 Task: Create List Training and Development in Board Brand Awareness Campaign to Workspace Cost Accounting. Create List Performance Evaluation in Board Data Governance to Workspace Cost Accounting. Create List Employee Engagement in Board Social Media Community Management and Engagement to Workspace Cost Accounting
Action: Mouse moved to (116, 402)
Screenshot: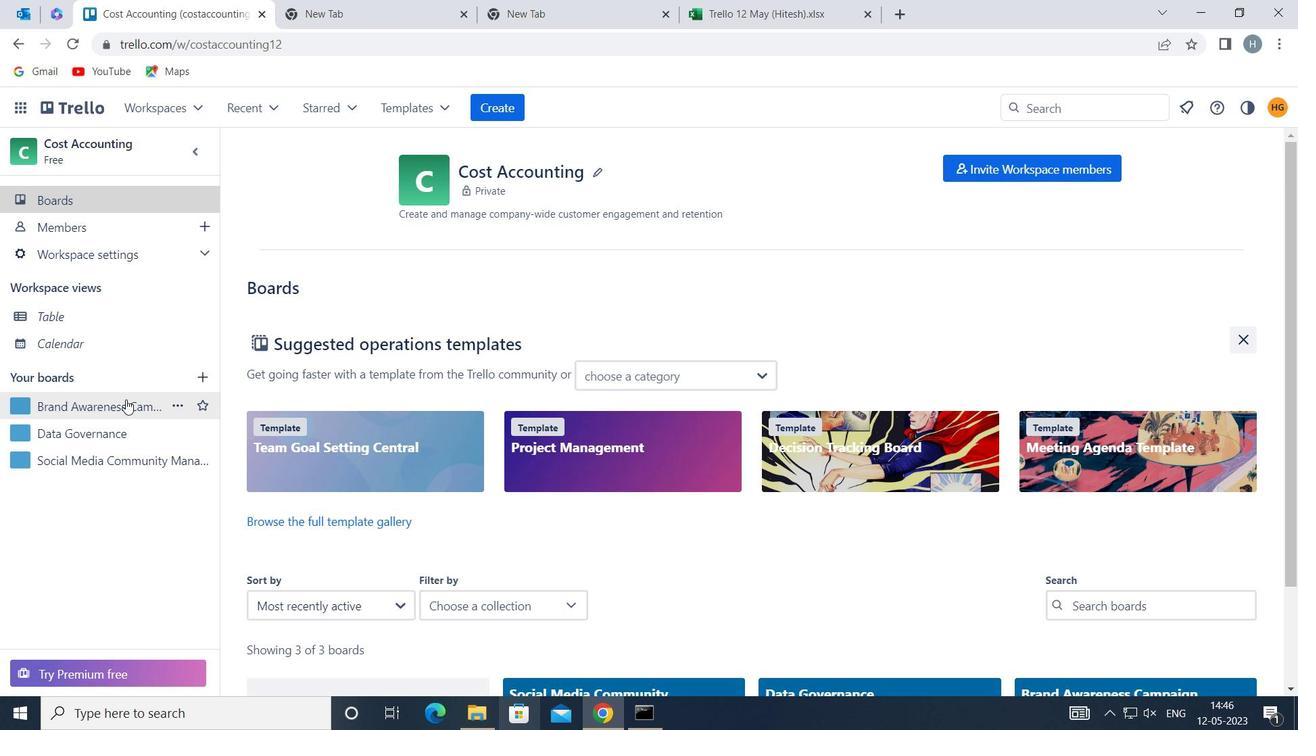 
Action: Mouse pressed left at (116, 402)
Screenshot: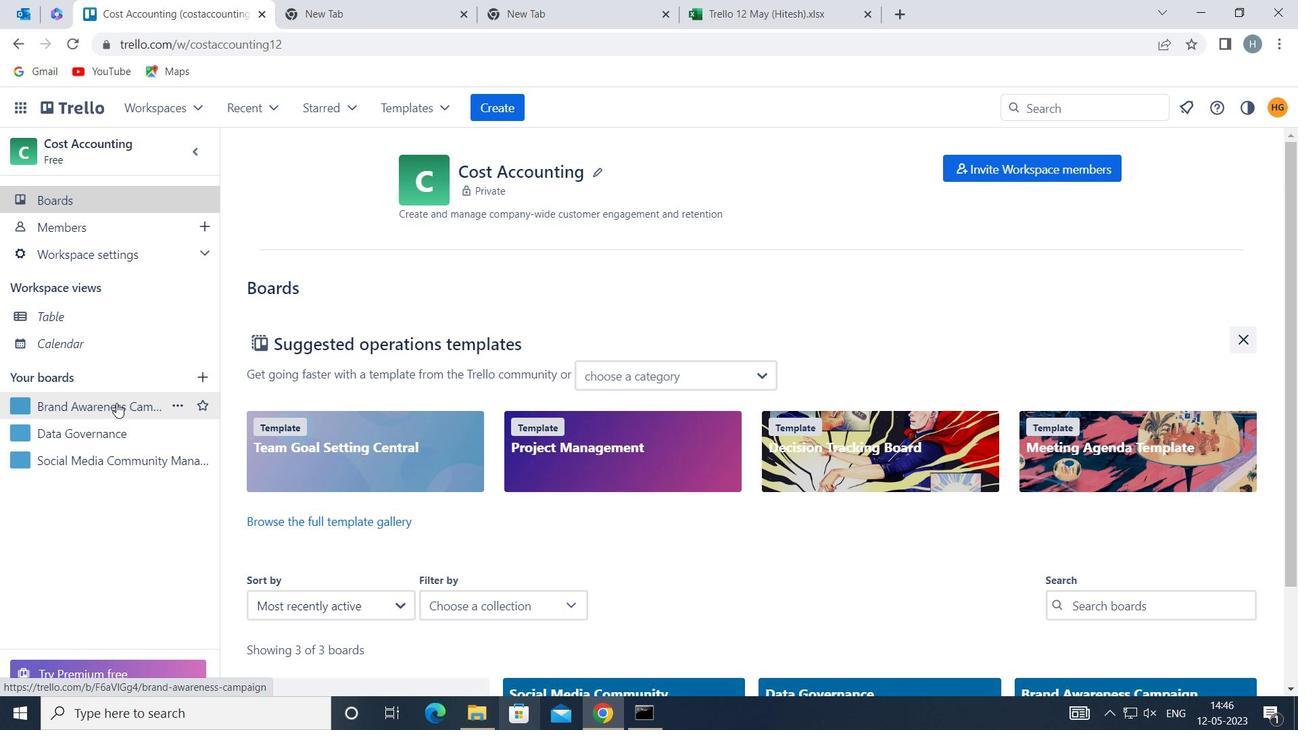 
Action: Mouse moved to (541, 199)
Screenshot: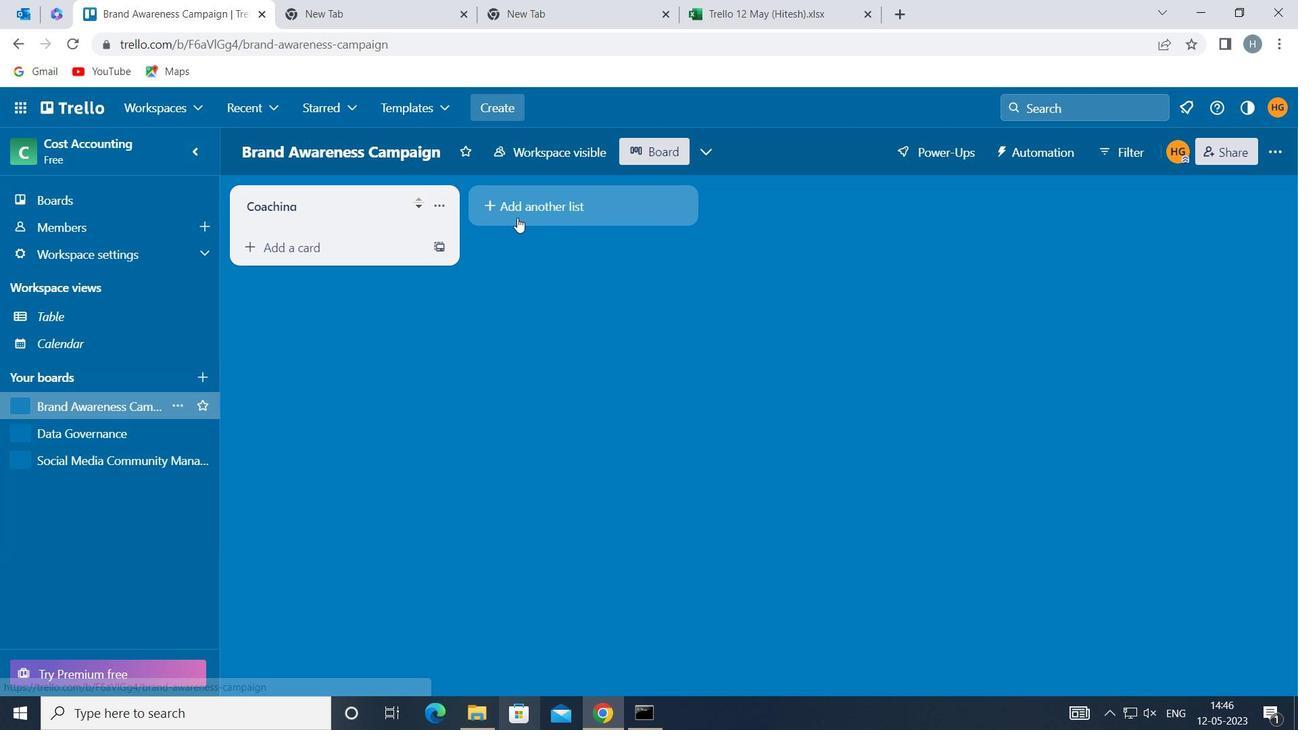
Action: Mouse pressed left at (541, 199)
Screenshot: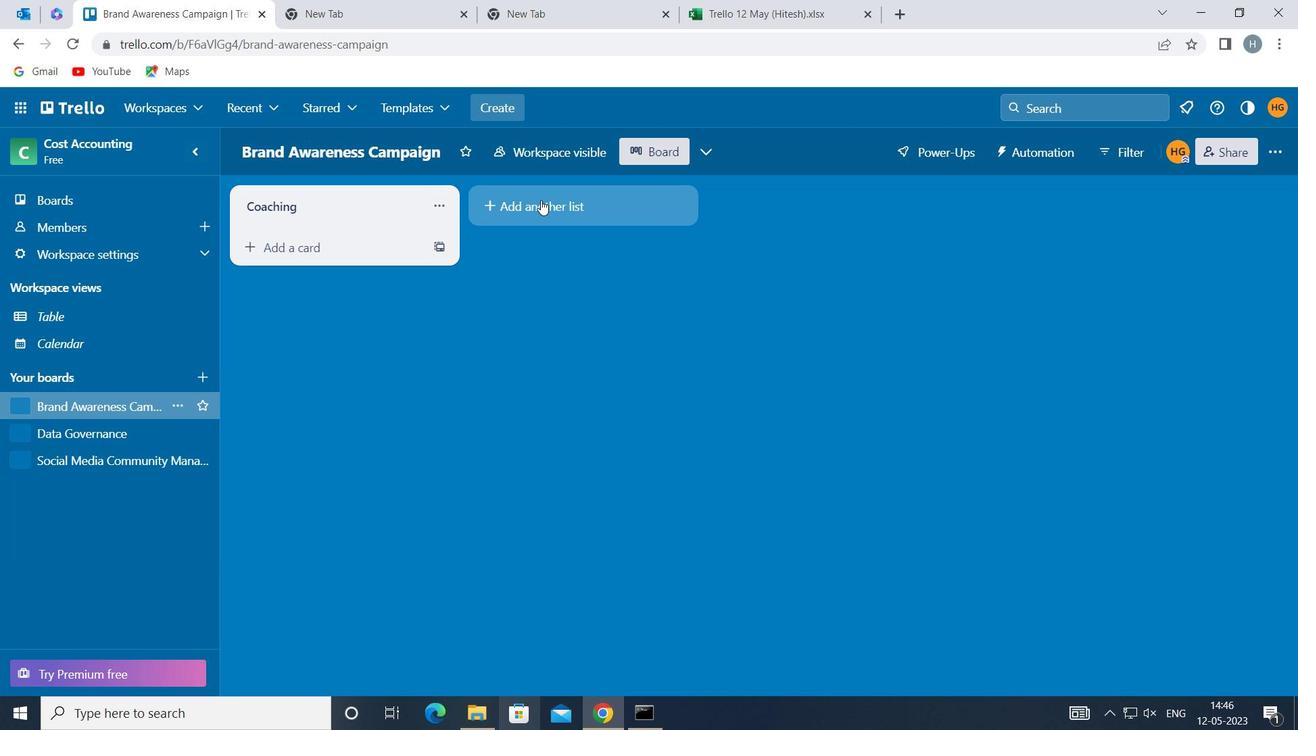 
Action: Mouse moved to (546, 206)
Screenshot: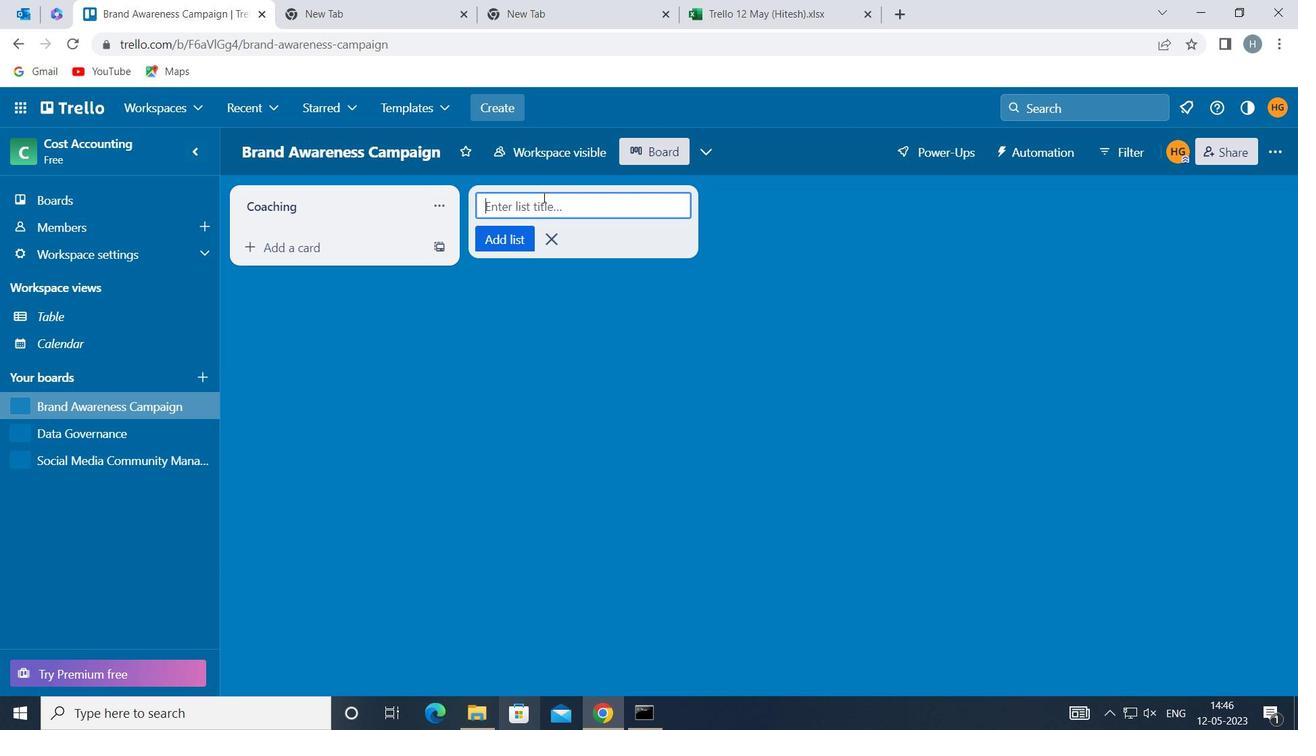 
Action: Mouse pressed left at (546, 206)
Screenshot: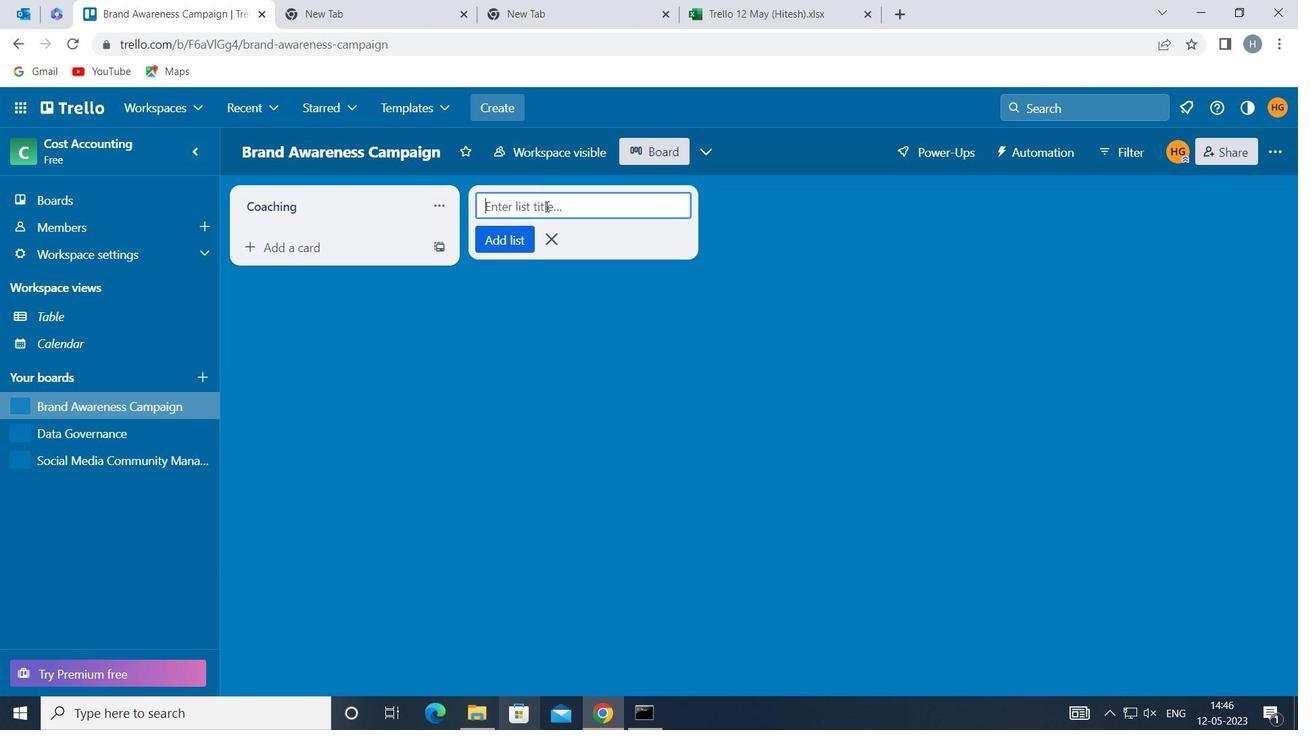 
Action: Key pressed <Key.shift>TRAINING<Key.space>AND<Key.space><Key.shift>DEVELOPMENT<Key.space>
Screenshot: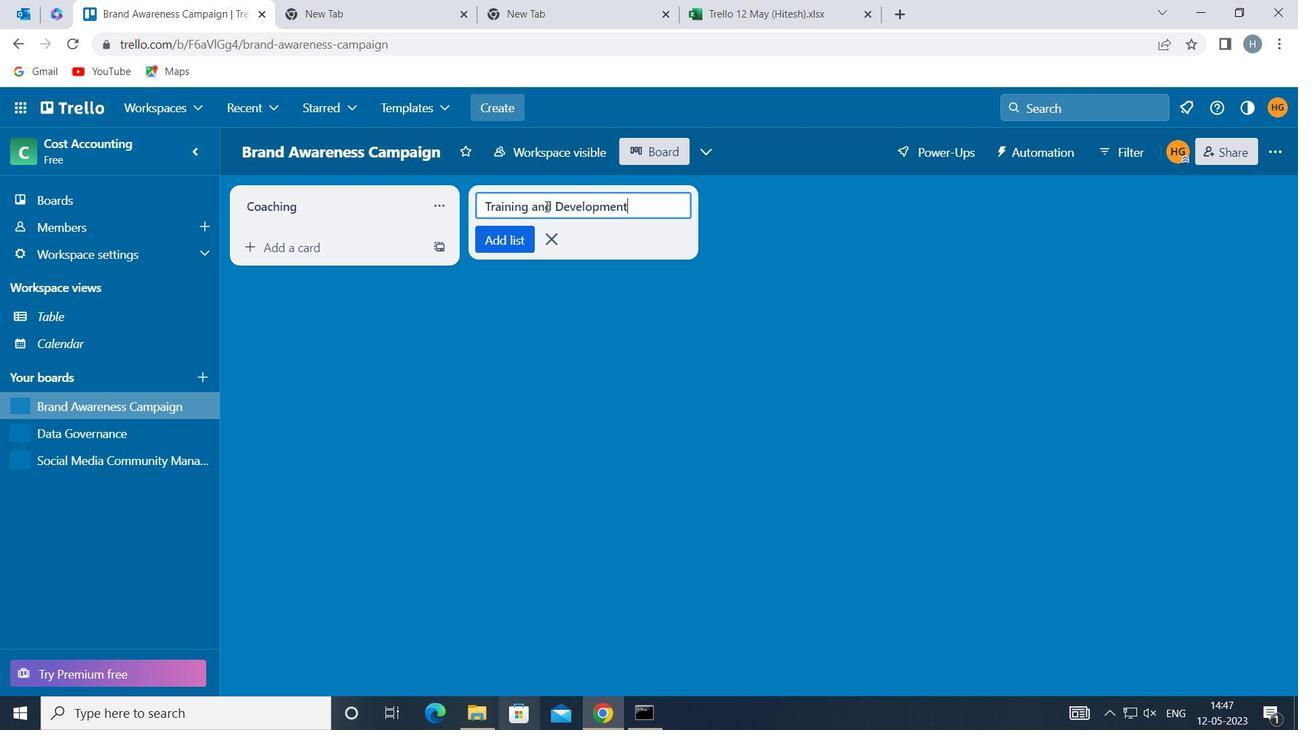 
Action: Mouse moved to (479, 238)
Screenshot: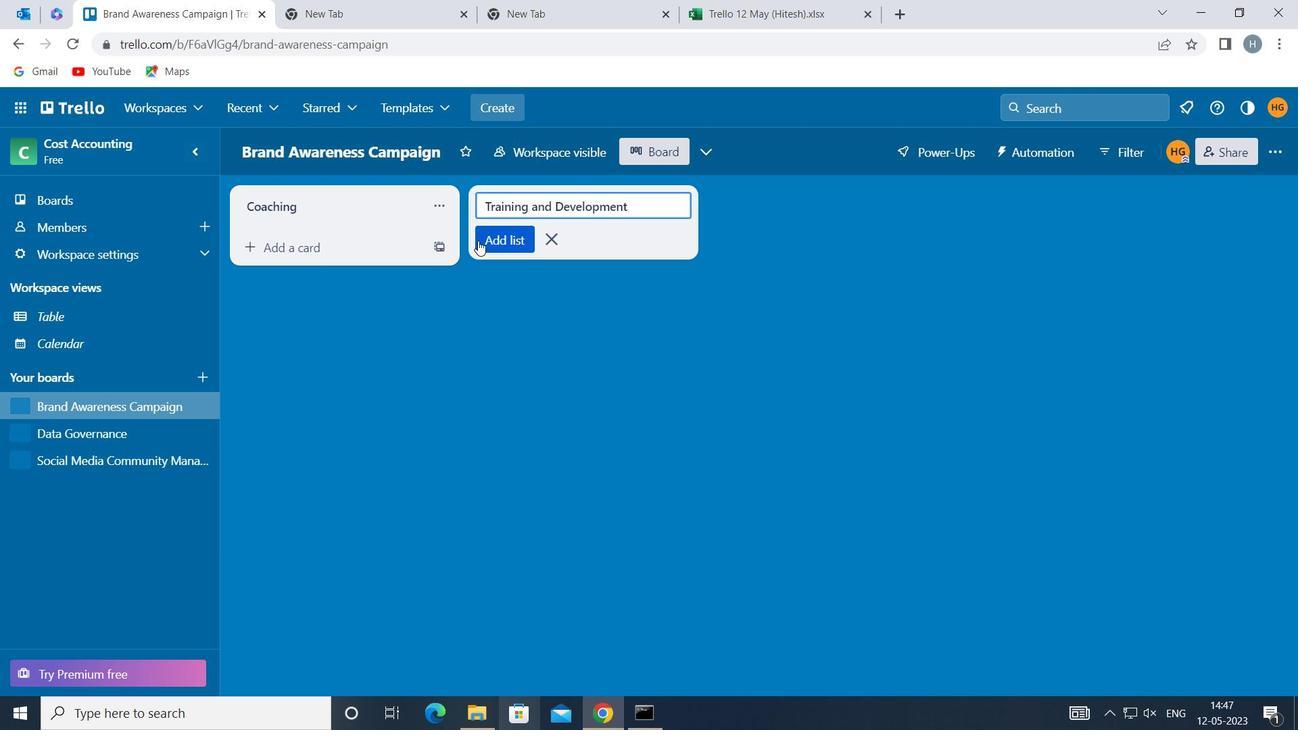 
Action: Mouse pressed left at (479, 238)
Screenshot: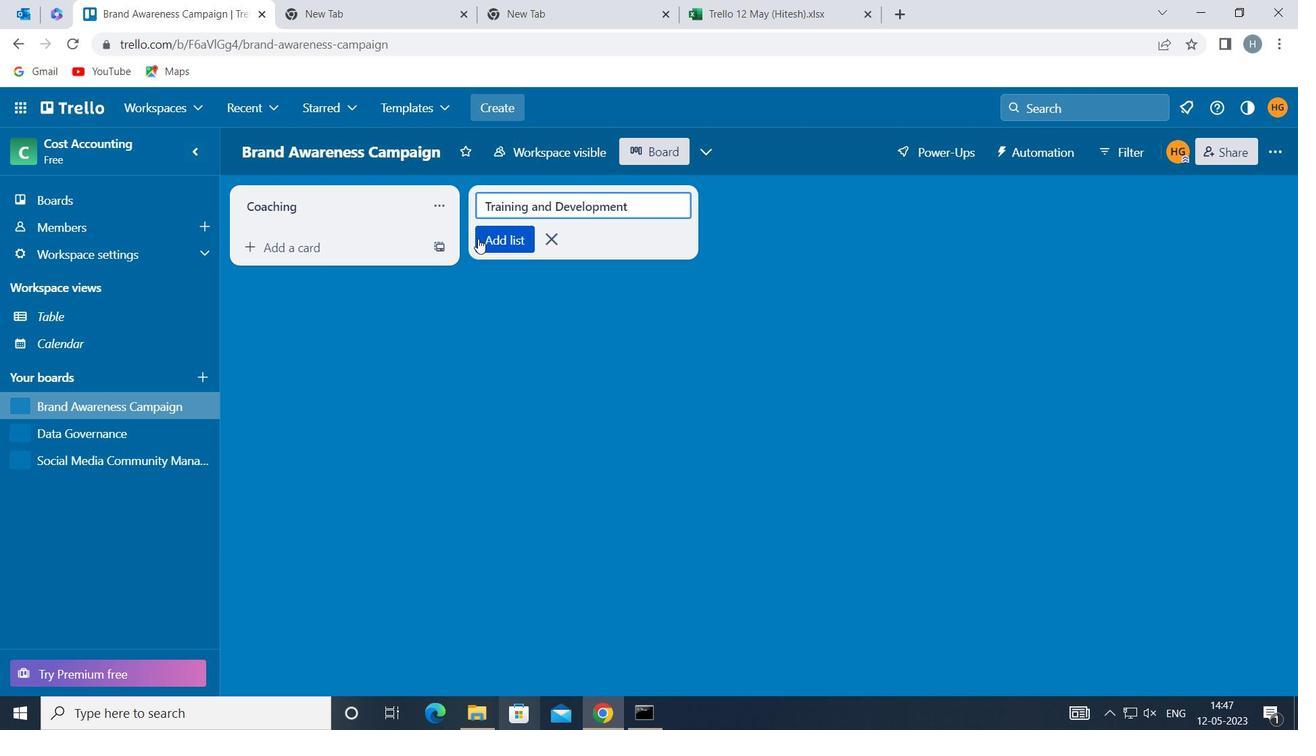 
Action: Mouse moved to (423, 380)
Screenshot: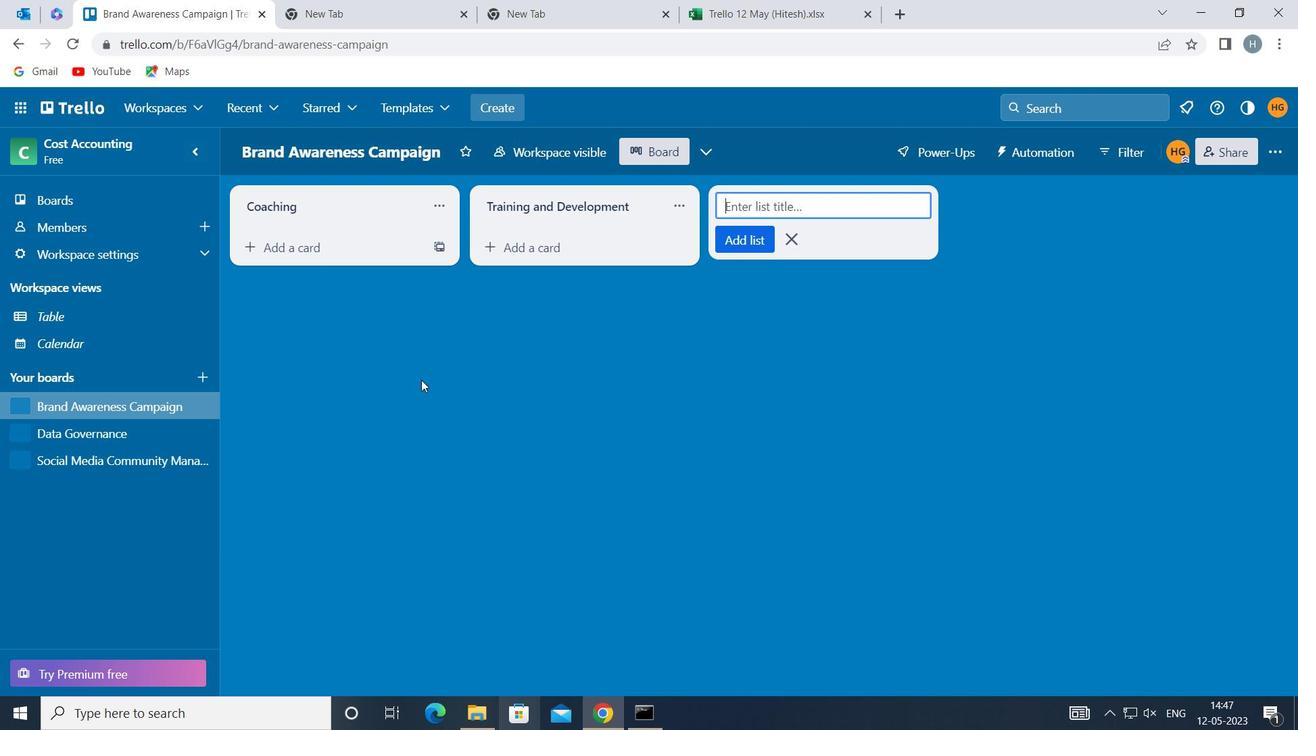 
Action: Mouse pressed left at (423, 380)
Screenshot: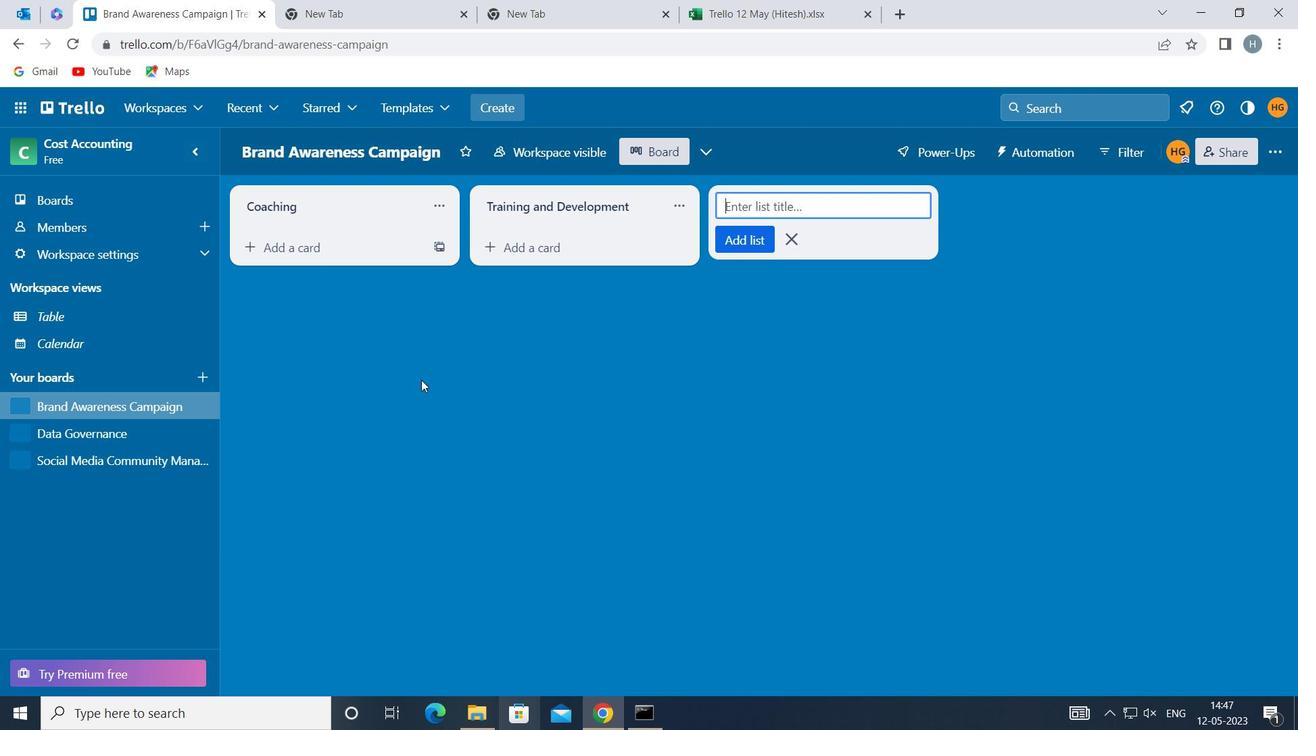 
Action: Mouse moved to (94, 429)
Screenshot: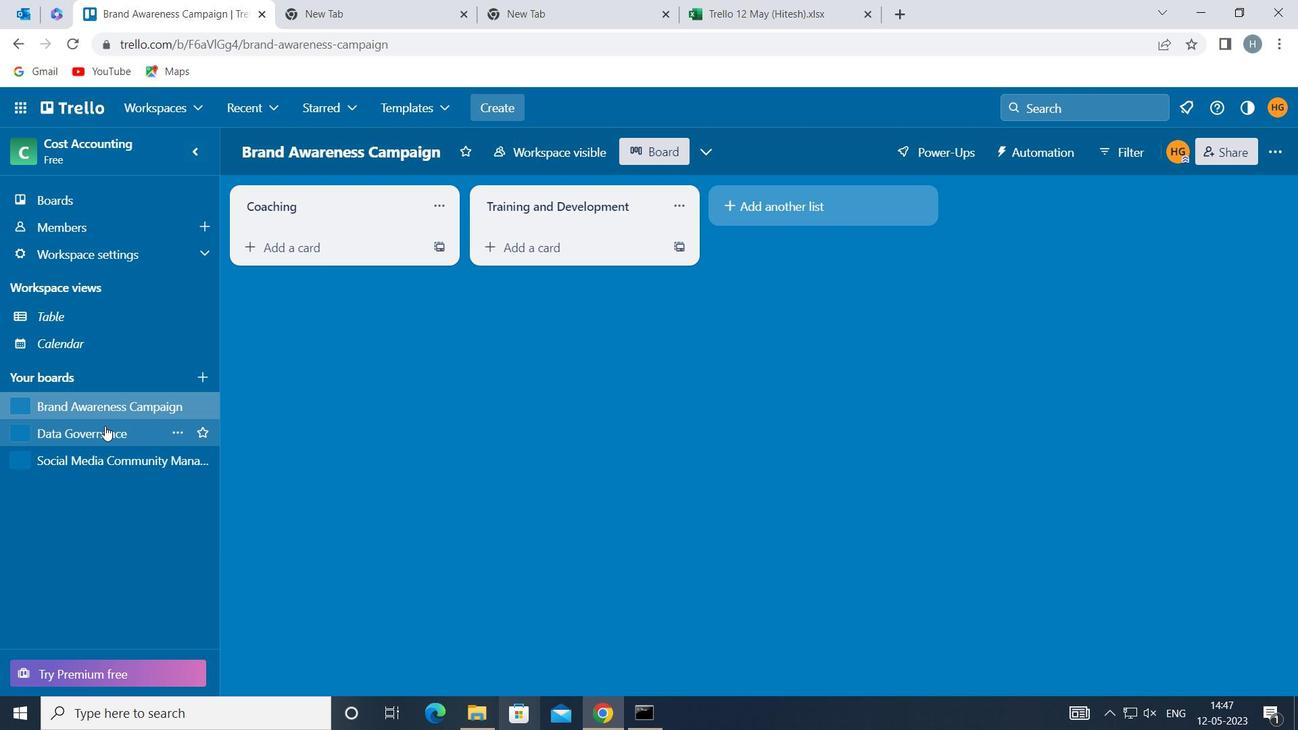 
Action: Mouse pressed left at (94, 429)
Screenshot: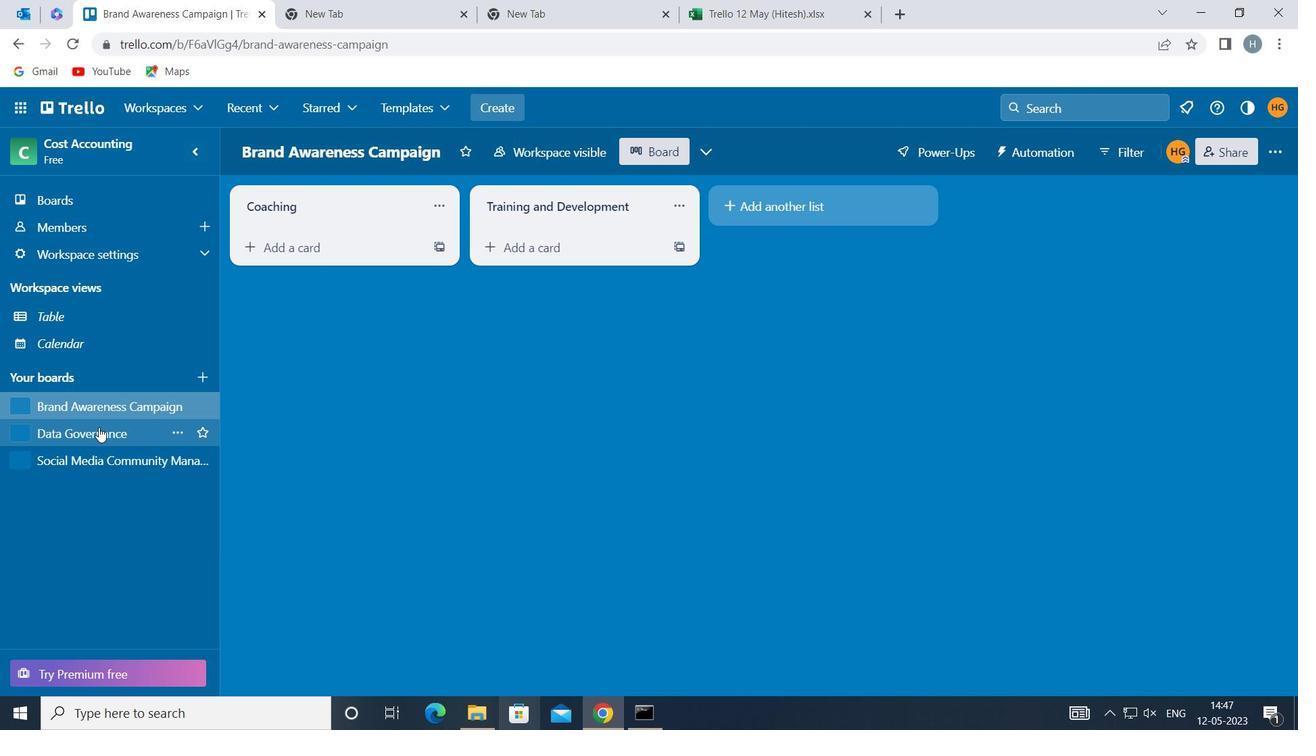 
Action: Mouse moved to (527, 204)
Screenshot: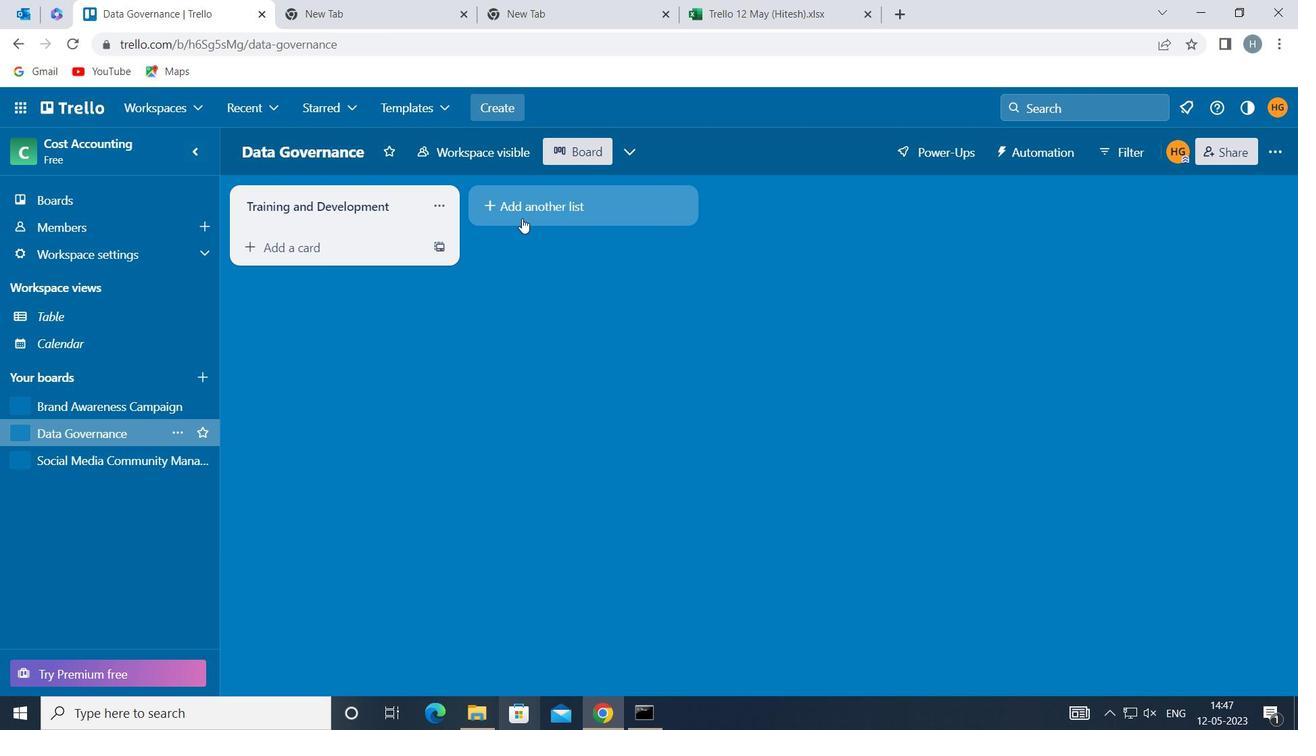 
Action: Mouse pressed left at (527, 204)
Screenshot: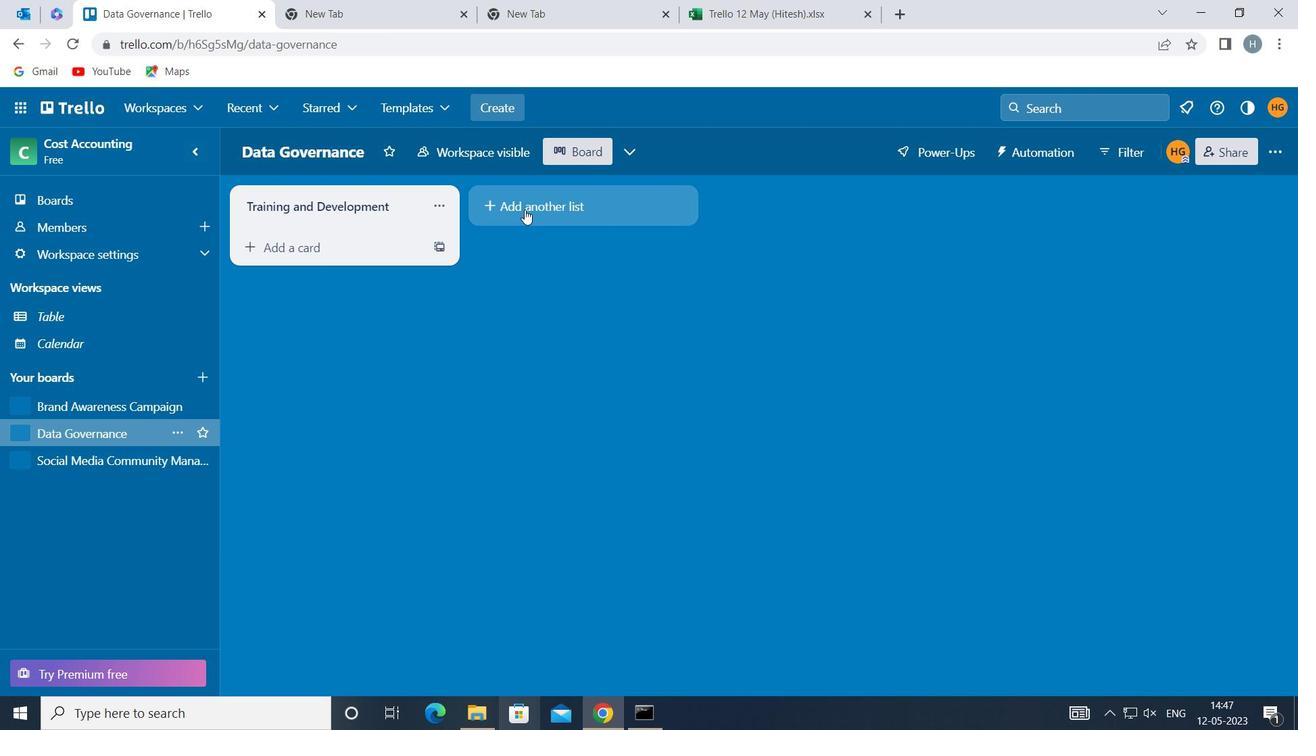 
Action: Mouse moved to (528, 203)
Screenshot: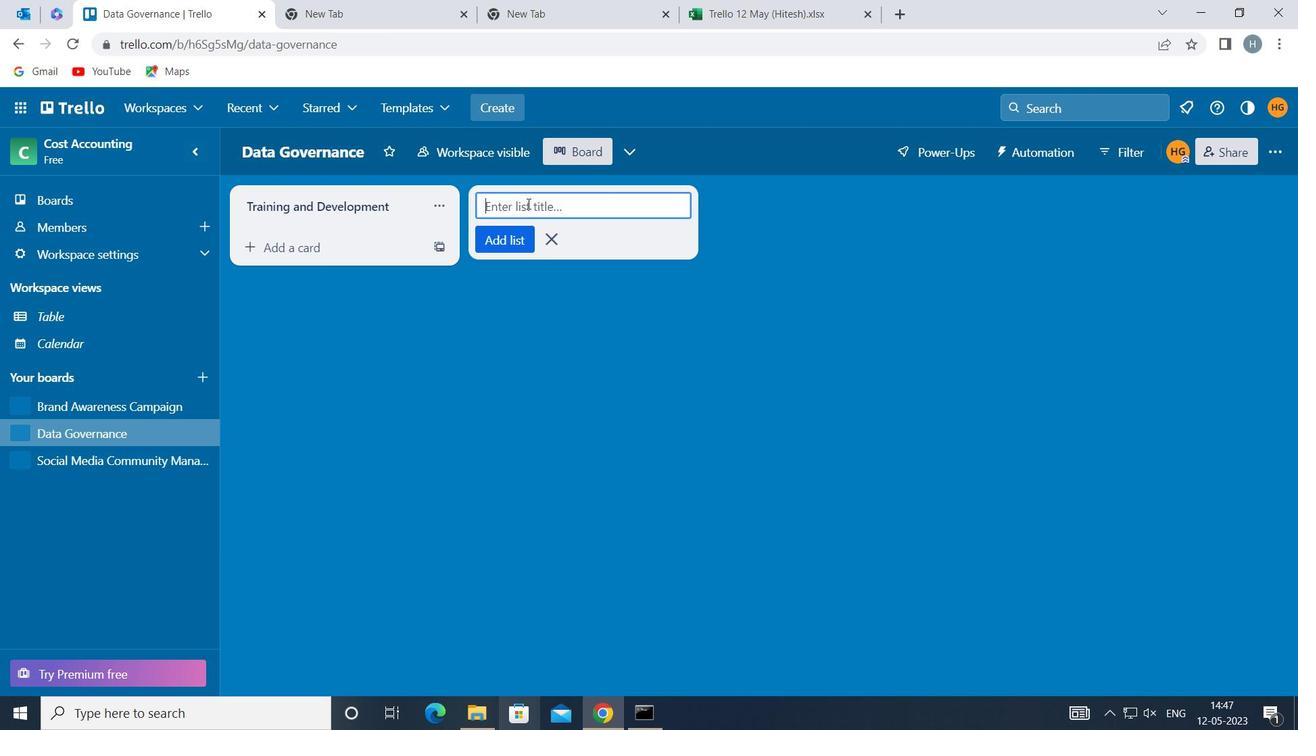 
Action: Mouse pressed left at (528, 203)
Screenshot: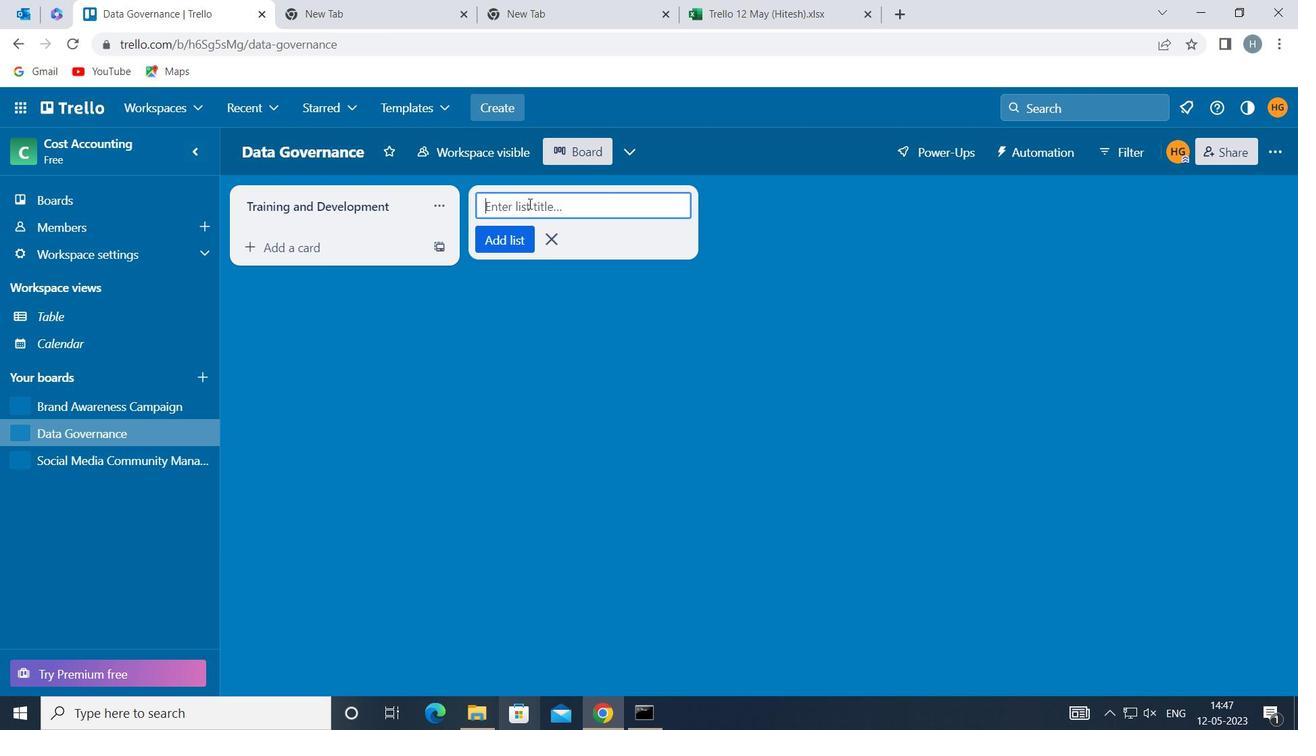 
Action: Key pressed <Key.shift>PERFORMANCE<Key.space><Key.shift>EVALUATION
Screenshot: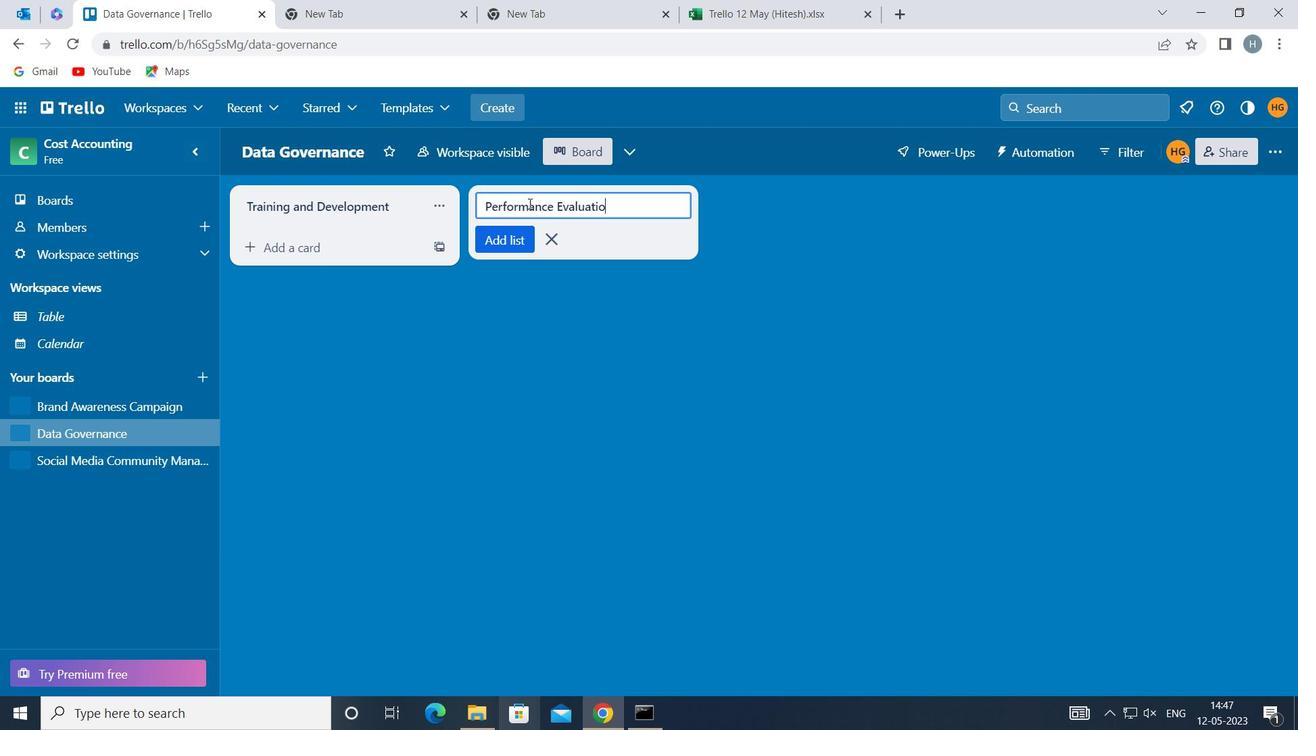 
Action: Mouse moved to (508, 238)
Screenshot: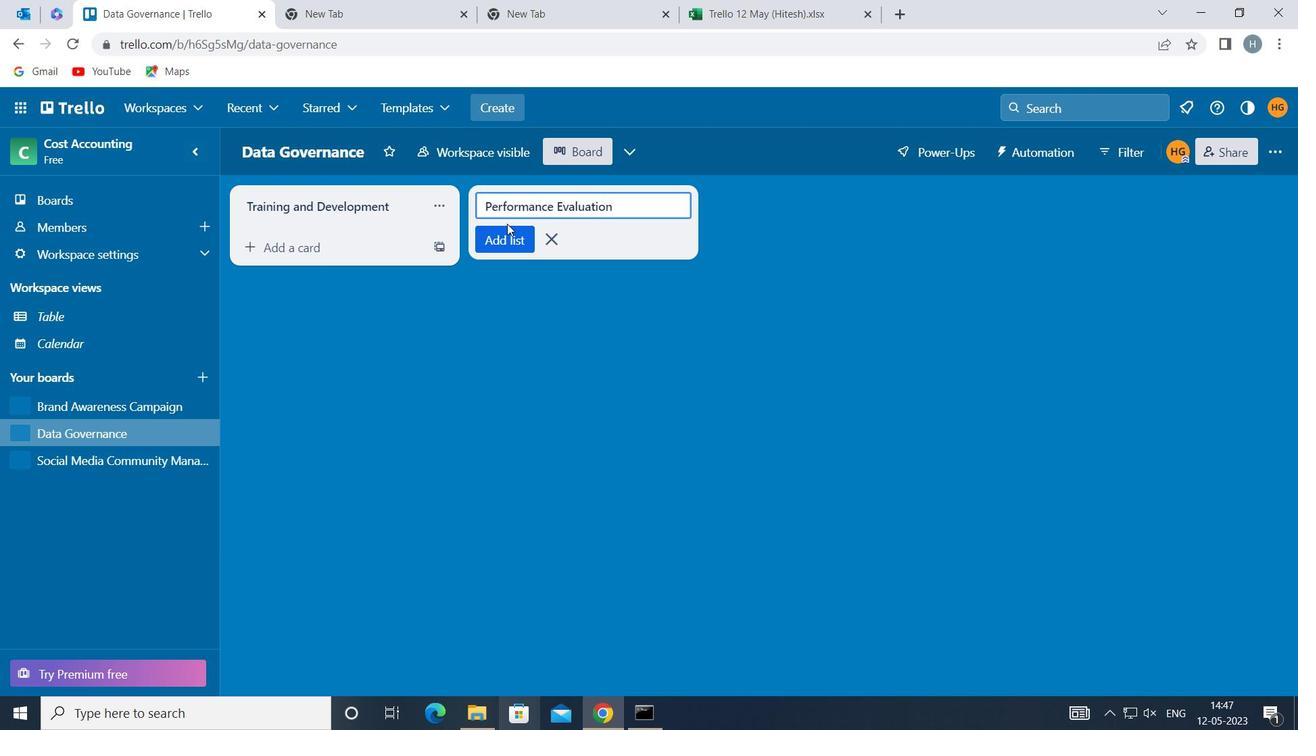 
Action: Mouse pressed left at (508, 238)
Screenshot: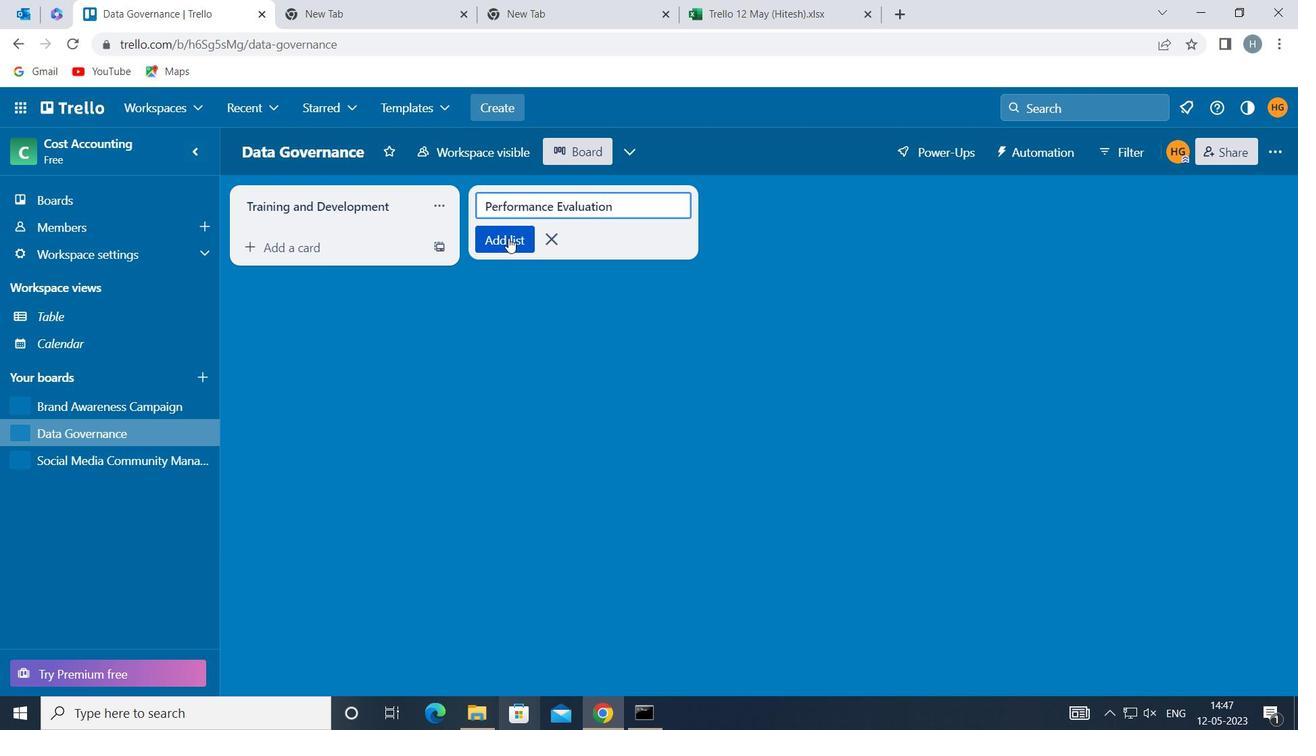 
Action: Mouse moved to (458, 373)
Screenshot: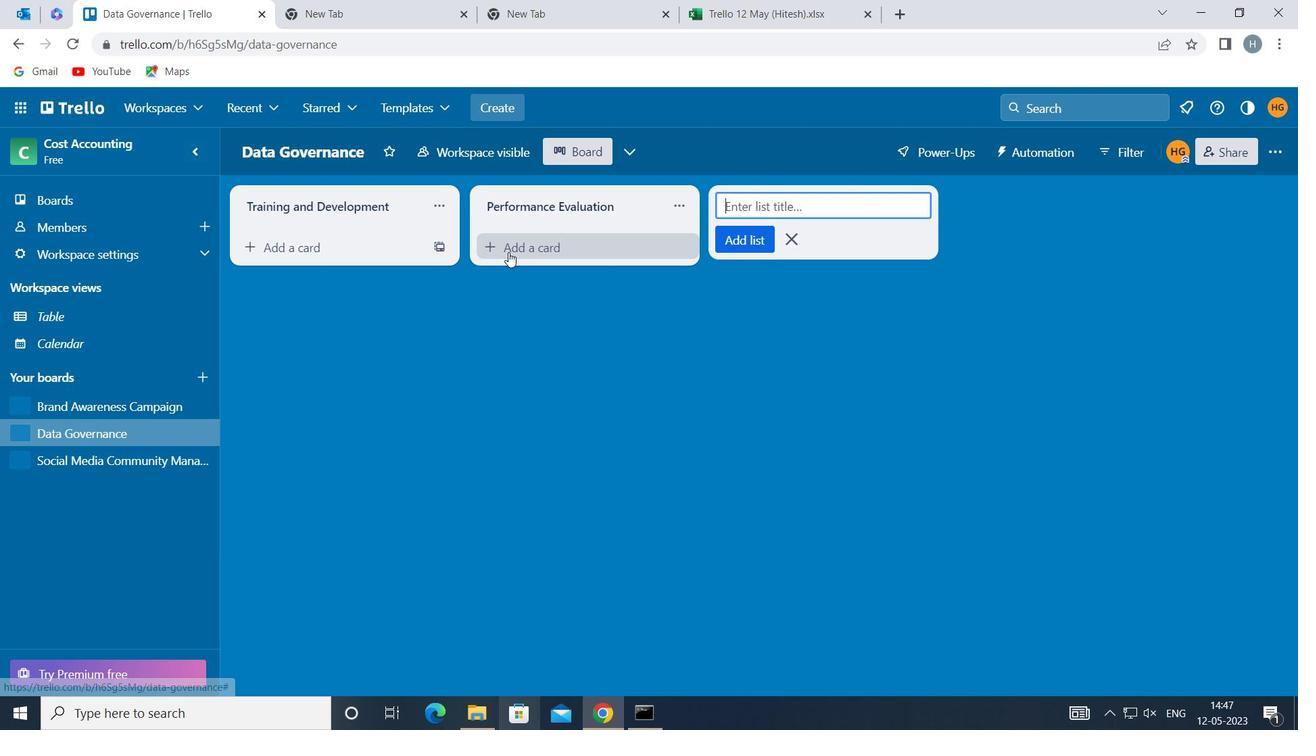 
Action: Mouse pressed left at (458, 373)
Screenshot: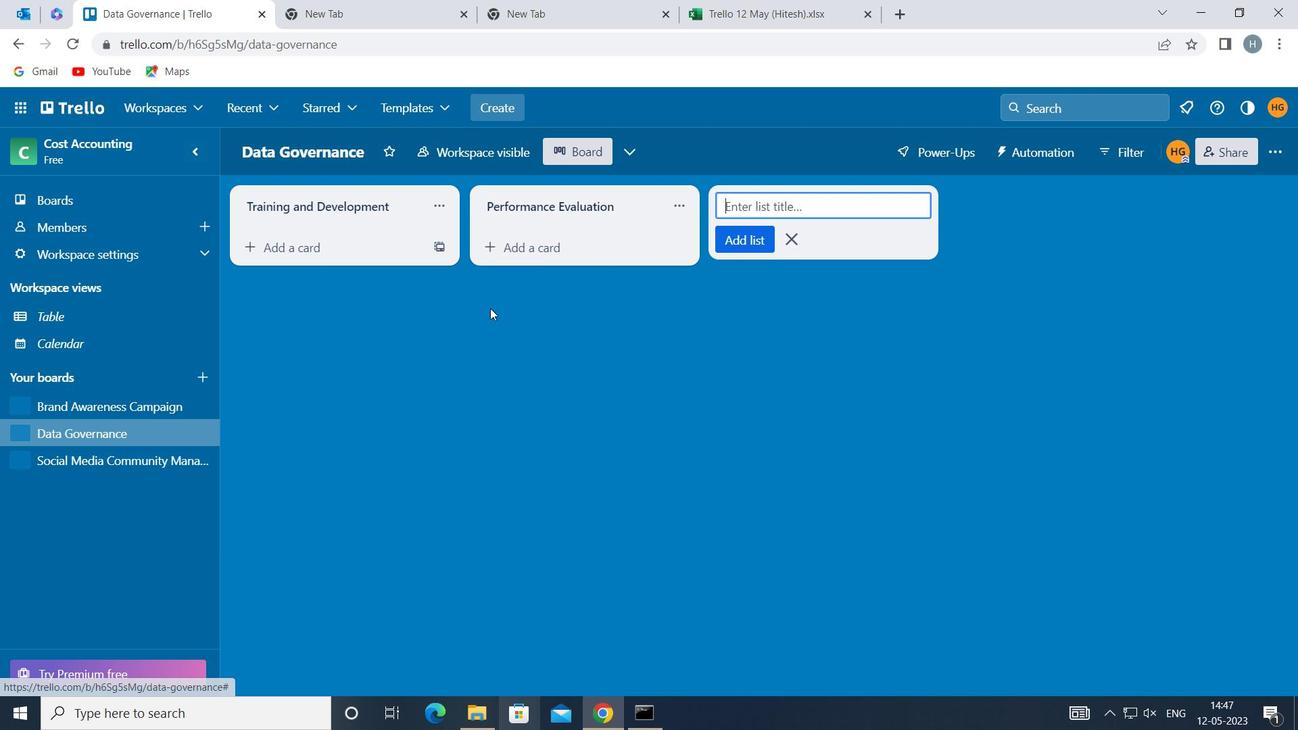 
Action: Mouse moved to (67, 452)
Screenshot: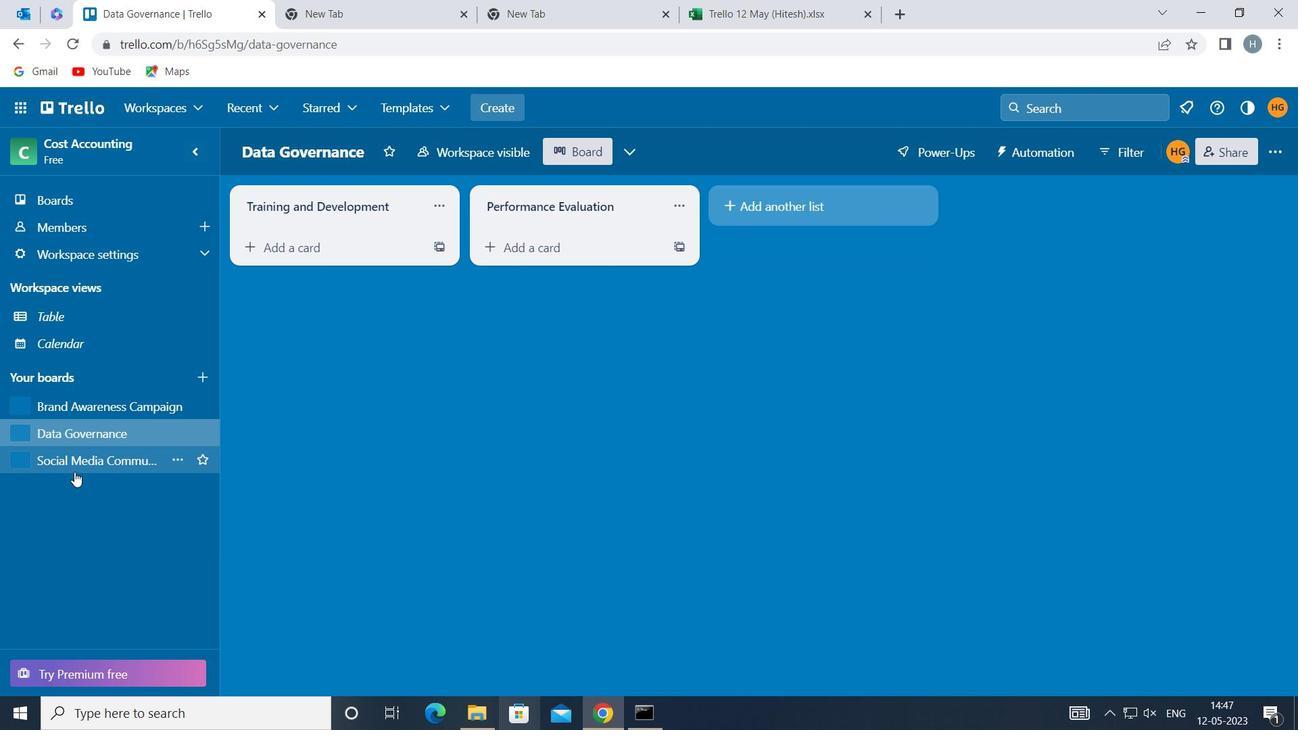 
Action: Mouse pressed left at (67, 452)
Screenshot: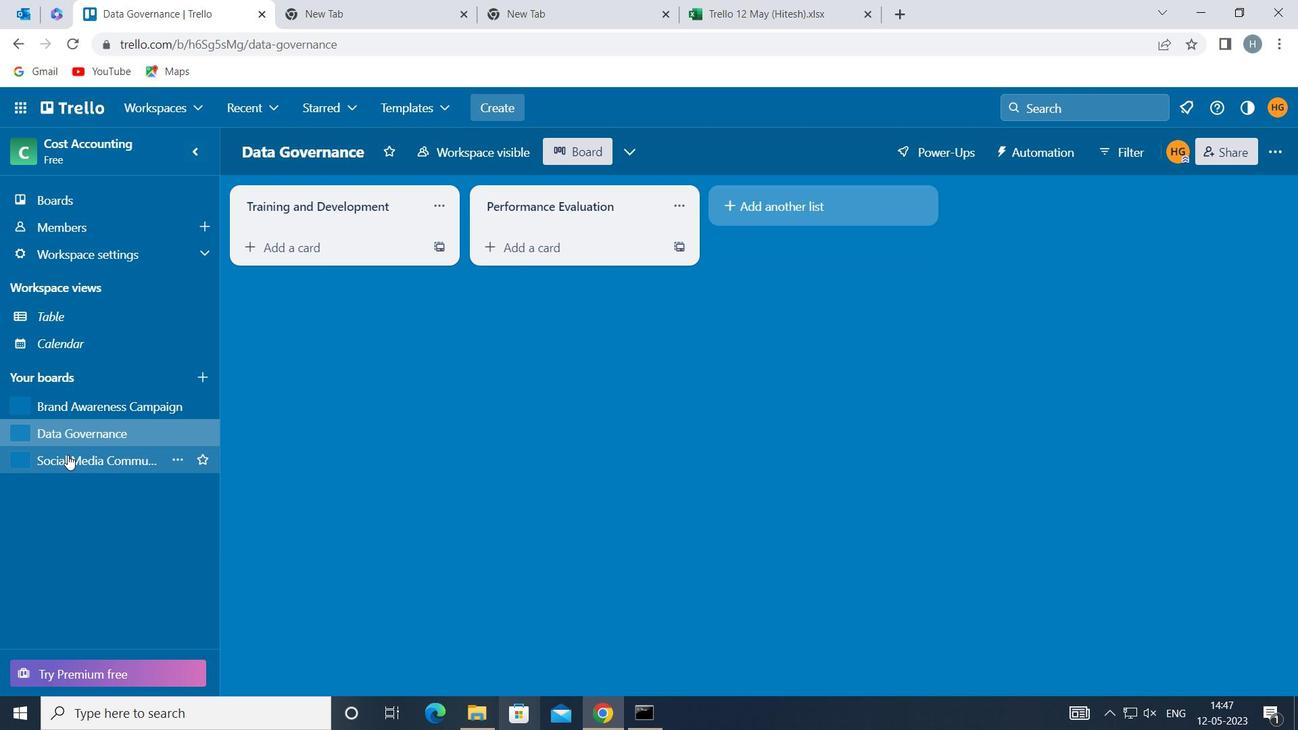 
Action: Mouse moved to (571, 202)
Screenshot: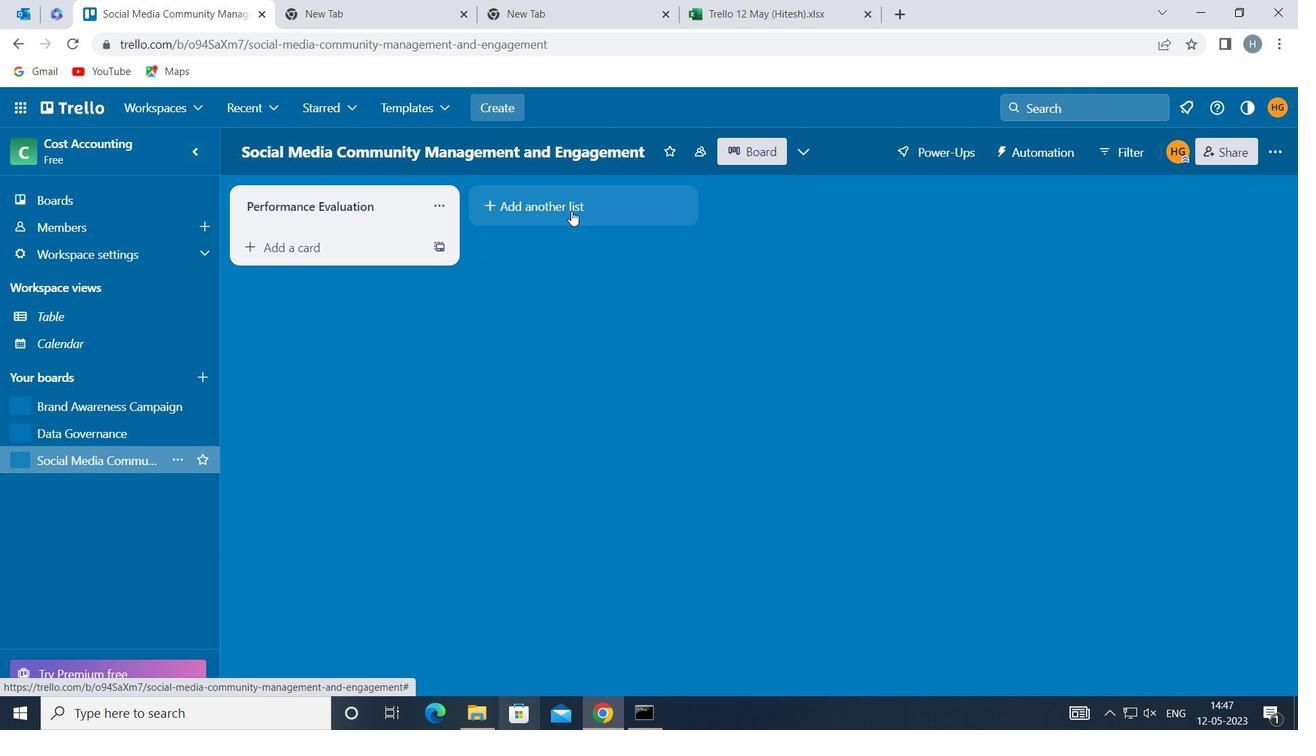 
Action: Mouse pressed left at (571, 202)
Screenshot: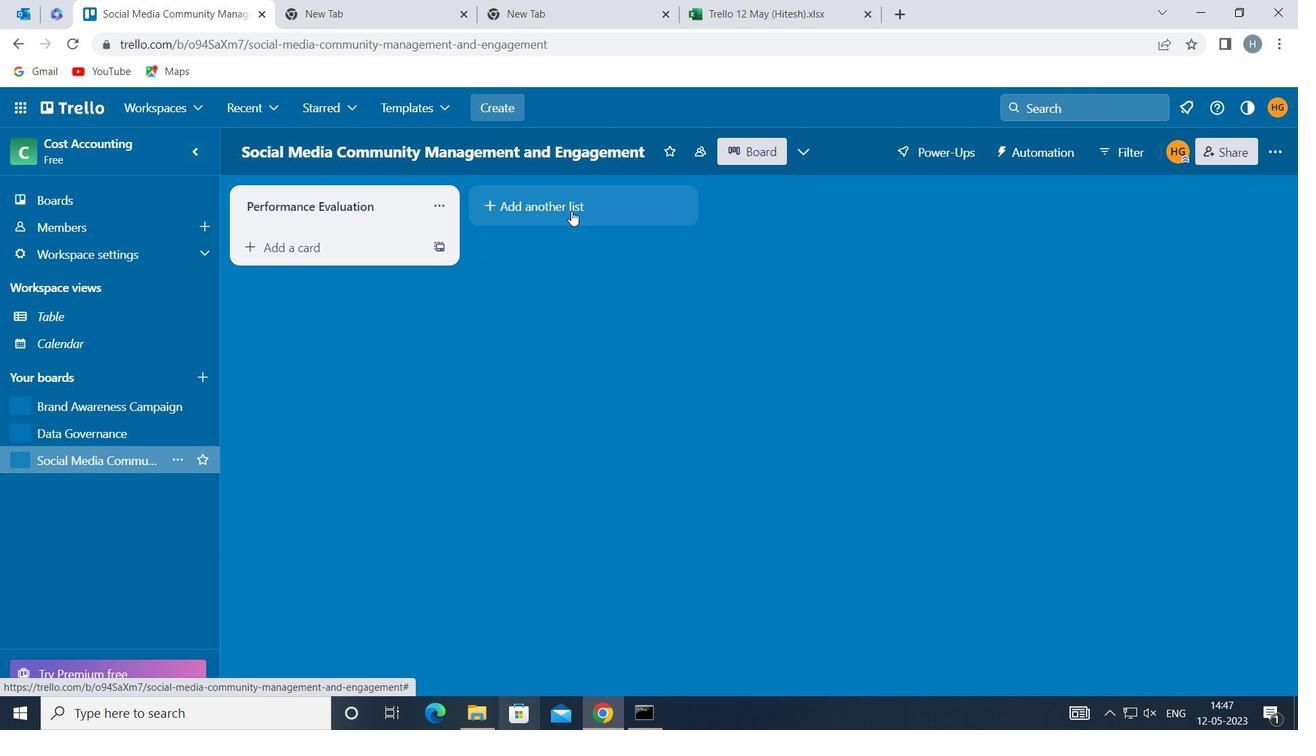 
Action: Mouse moved to (570, 203)
Screenshot: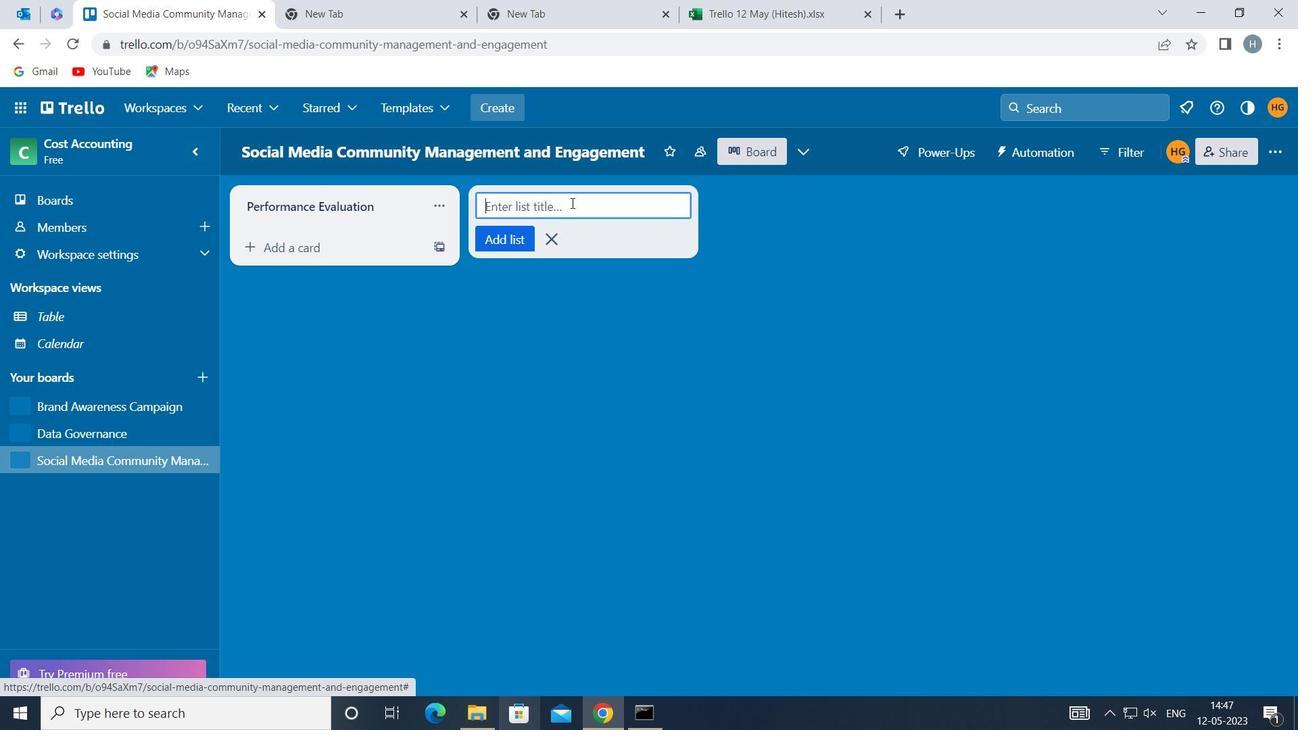 
Action: Mouse pressed left at (570, 203)
Screenshot: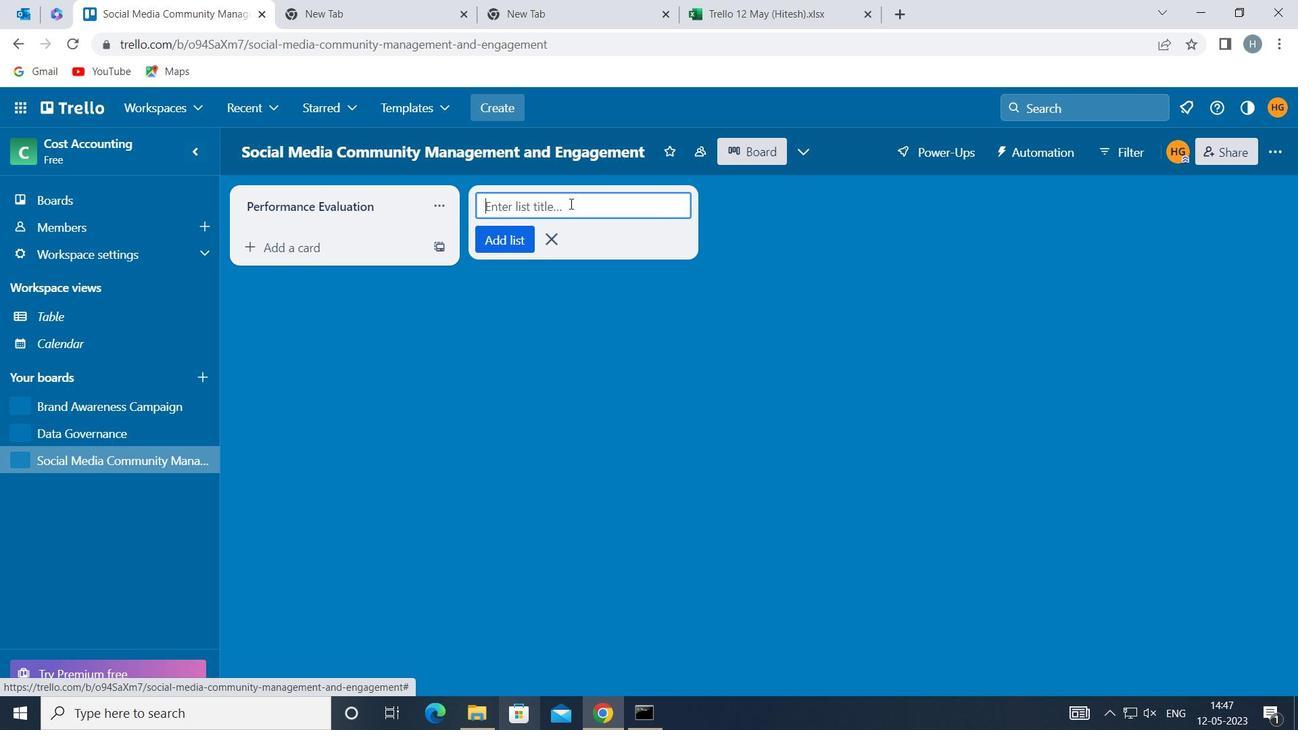 
Action: Key pressed <Key.shift>EMPLOYEE<Key.space><Key.shift>ENGAGEMENT
Screenshot: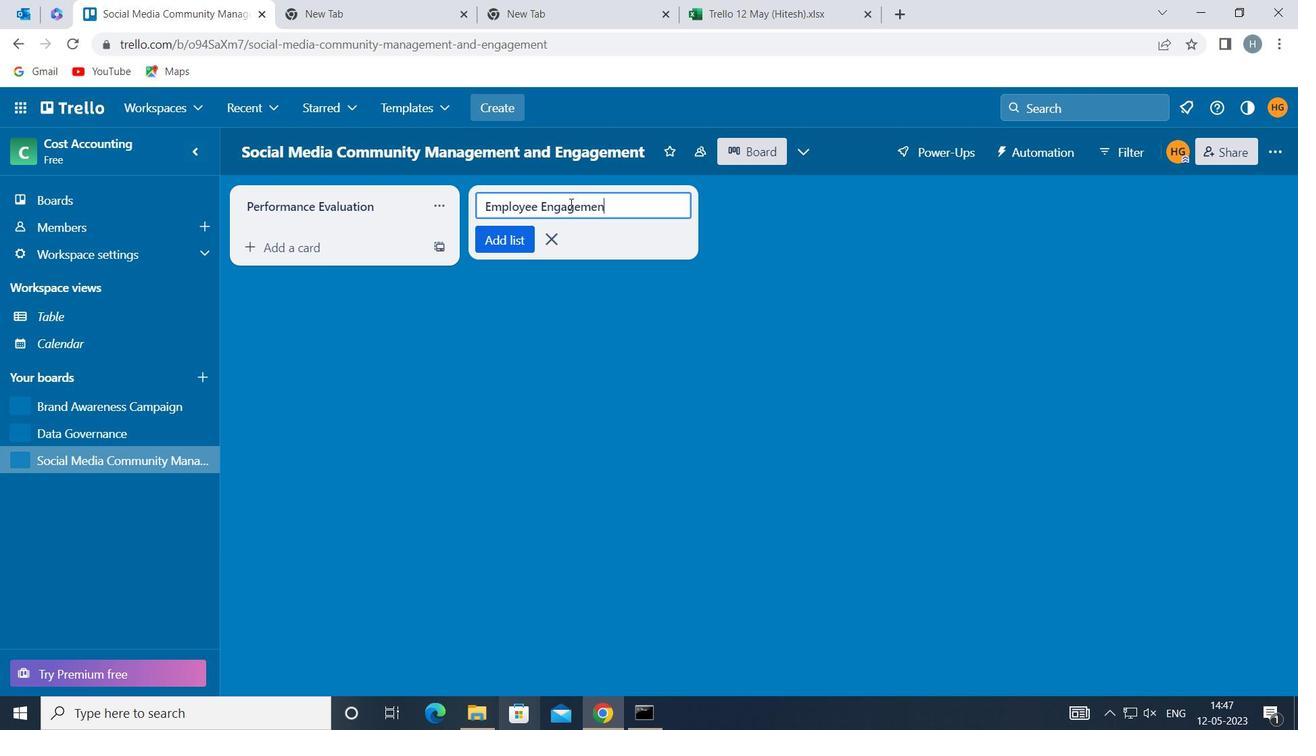 
Action: Mouse moved to (505, 243)
Screenshot: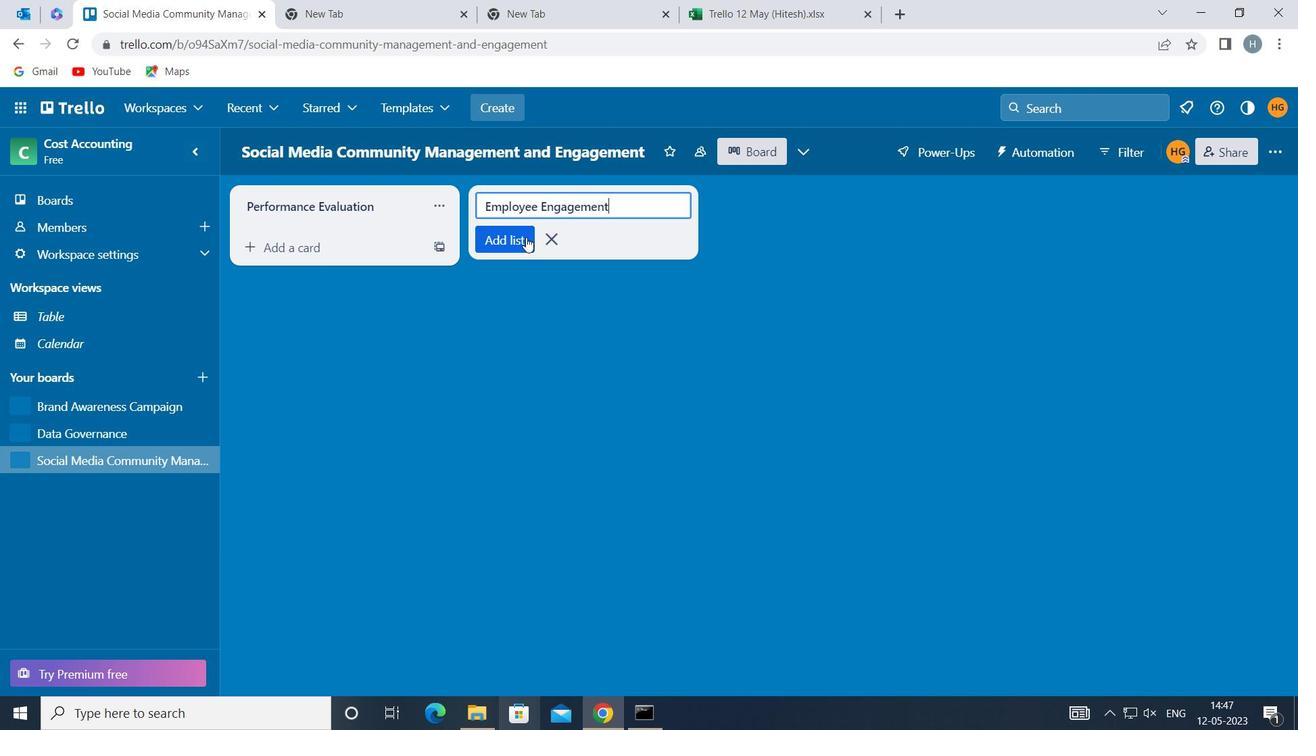 
Action: Mouse pressed left at (505, 243)
Screenshot: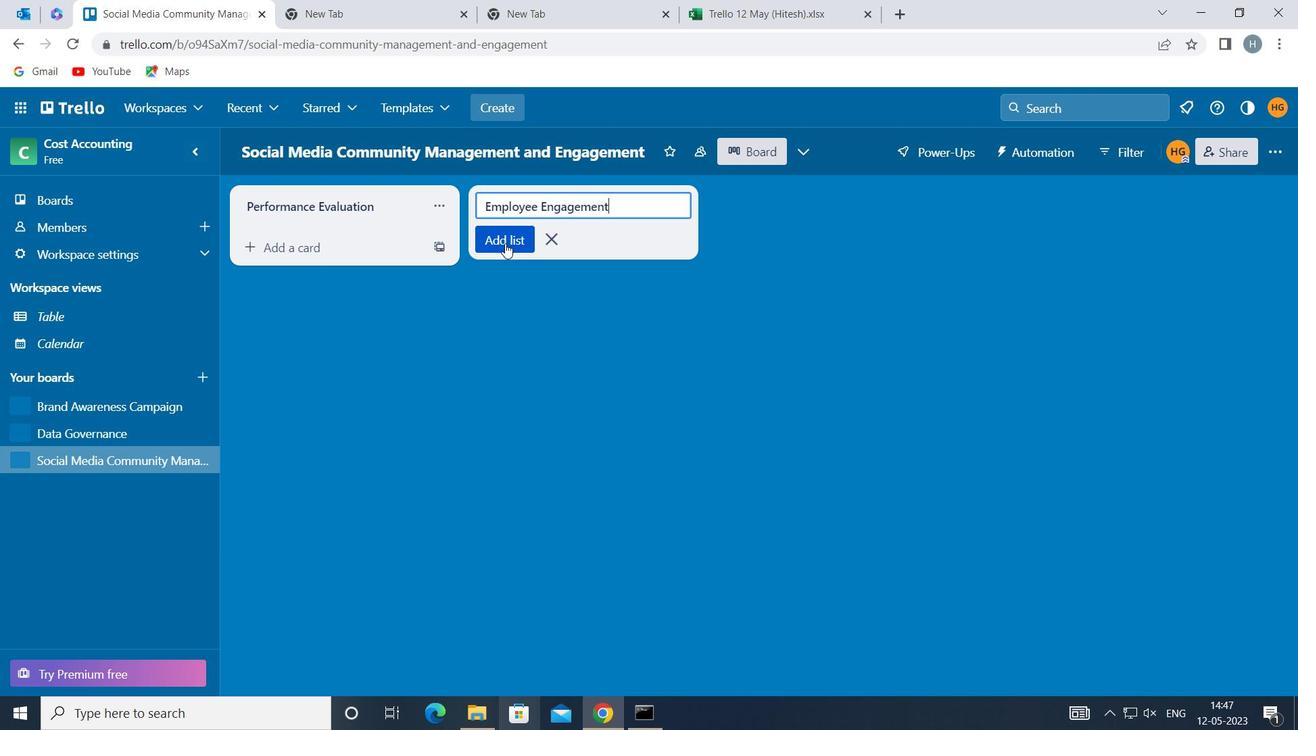 
Action: Mouse moved to (513, 388)
Screenshot: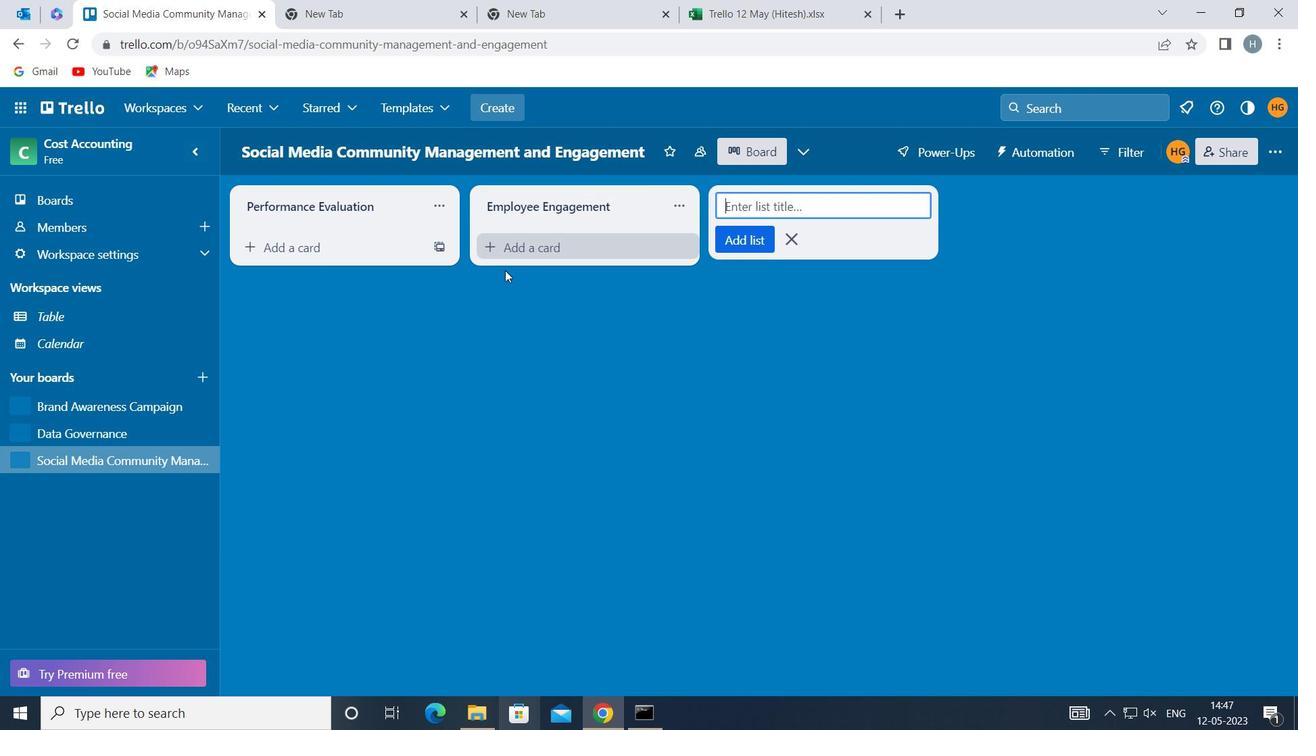 
Action: Mouse pressed left at (513, 388)
Screenshot: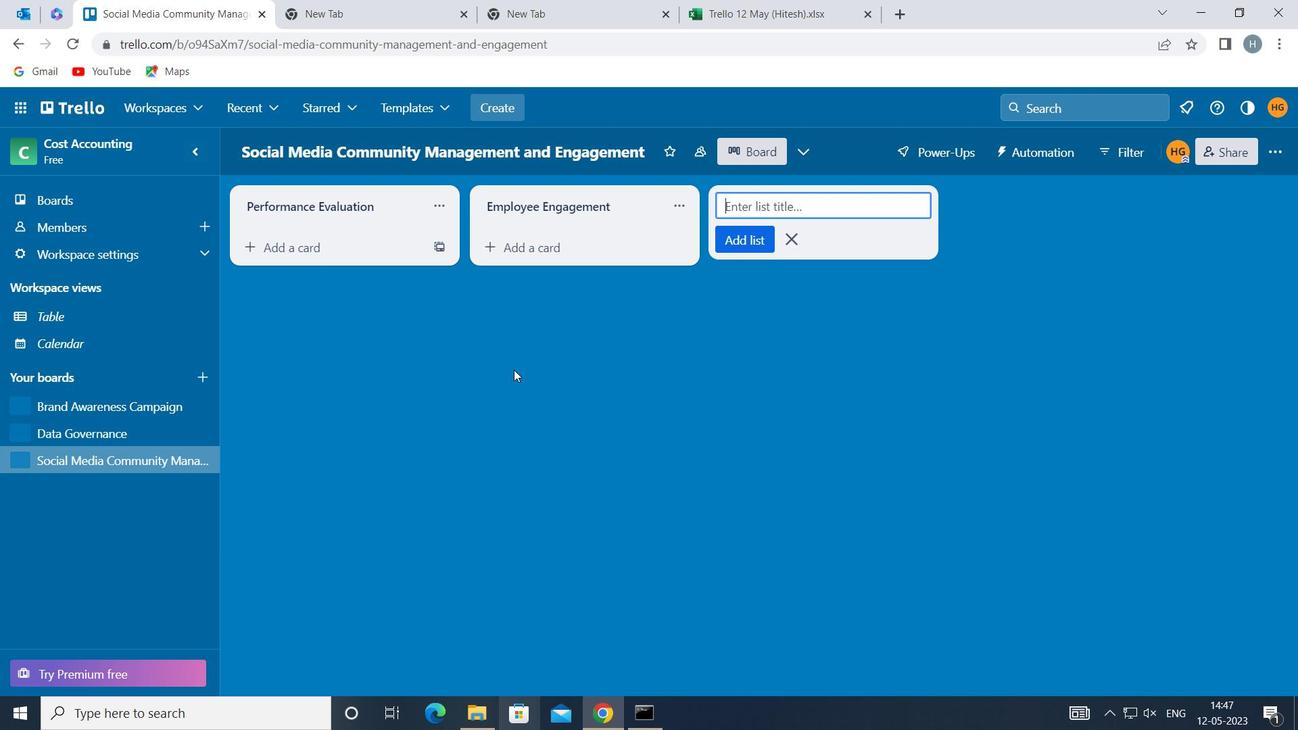 
Action: Mouse moved to (514, 388)
Screenshot: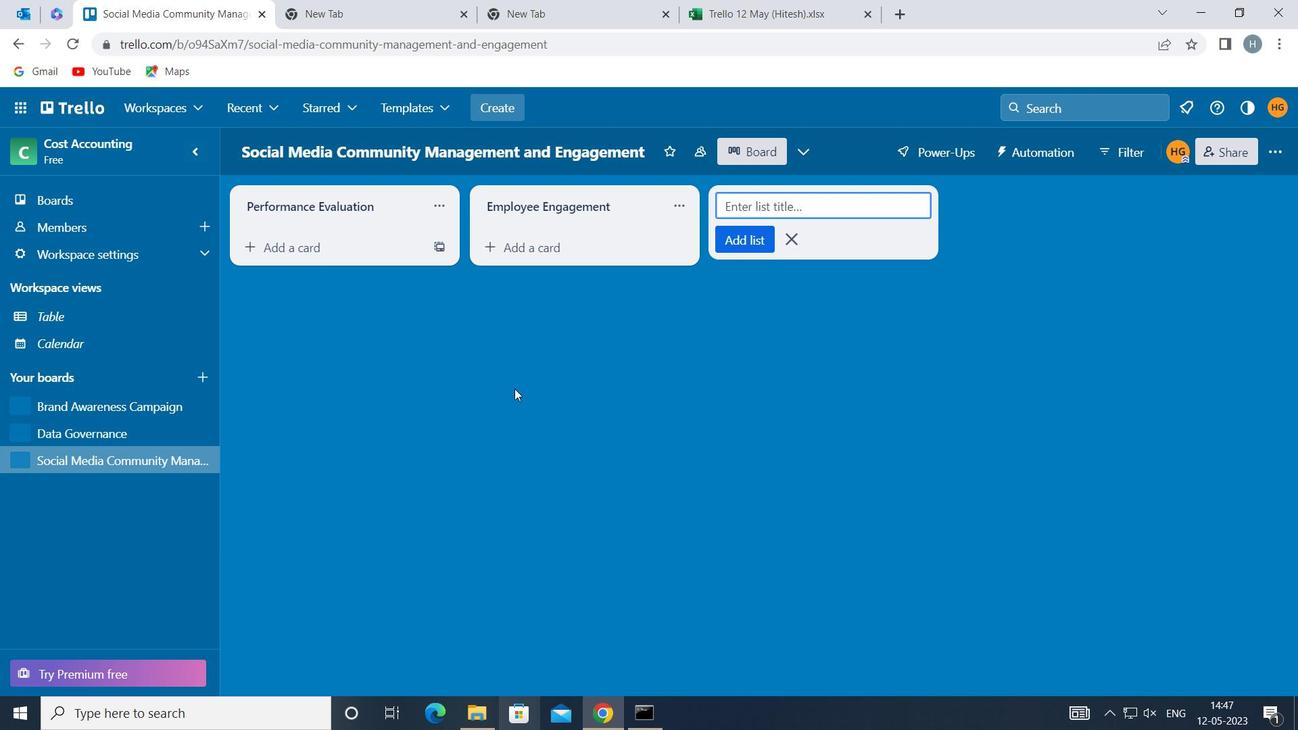 
